 Task: Change  the formatting of the data to 'Which is Less than 10, 'In conditional formating, put the option 'Light Red Fill with Drak Red Text. 'add another formatting option Format As Table, insert the option 'Blue Table style Light 9 'In the sheet  Data Collection Templatebook
Action: Mouse moved to (63, 145)
Screenshot: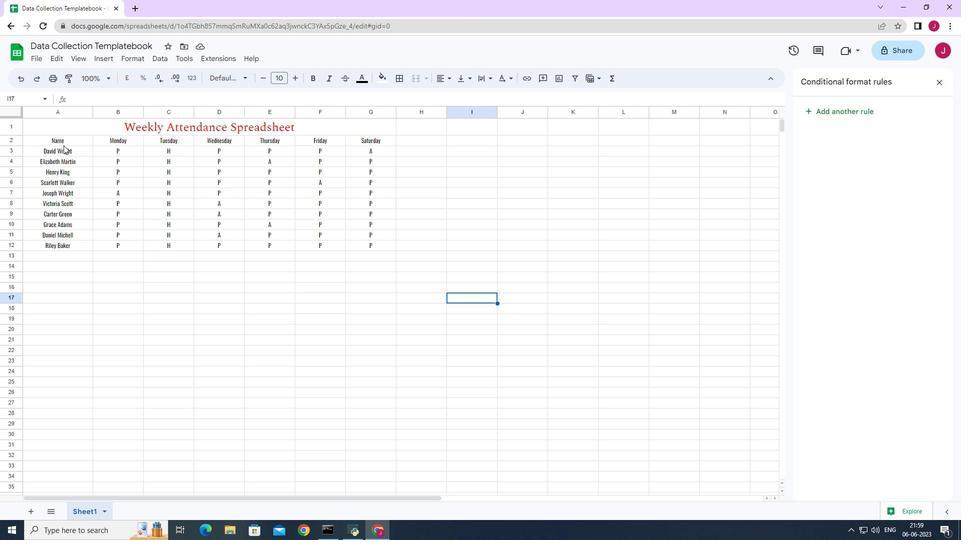 
Action: Mouse pressed left at (63, 145)
Screenshot: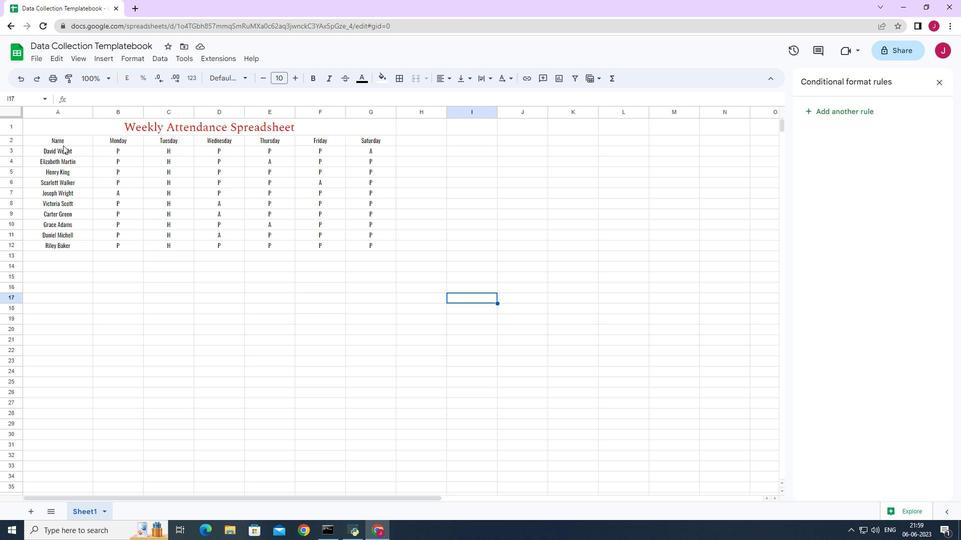 
Action: Mouse moved to (127, 56)
Screenshot: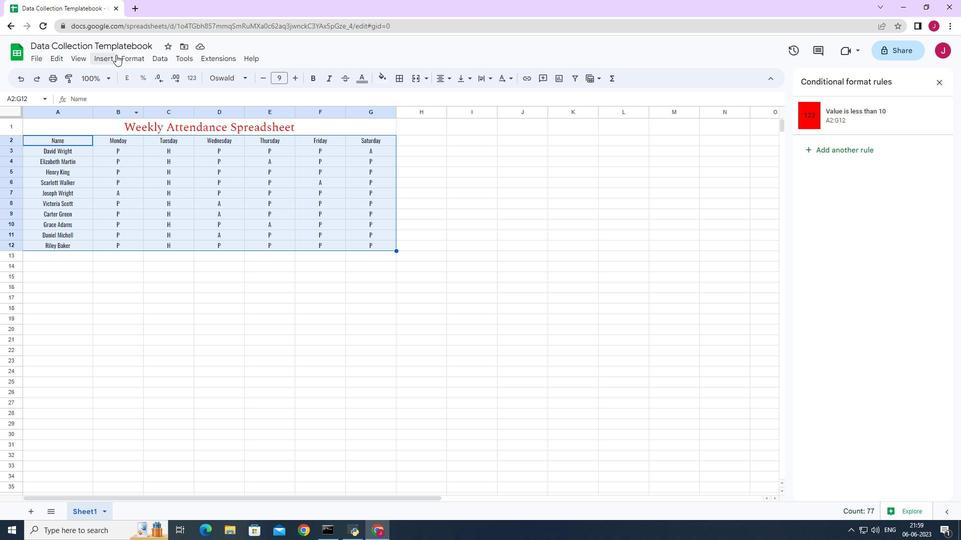 
Action: Mouse pressed left at (127, 56)
Screenshot: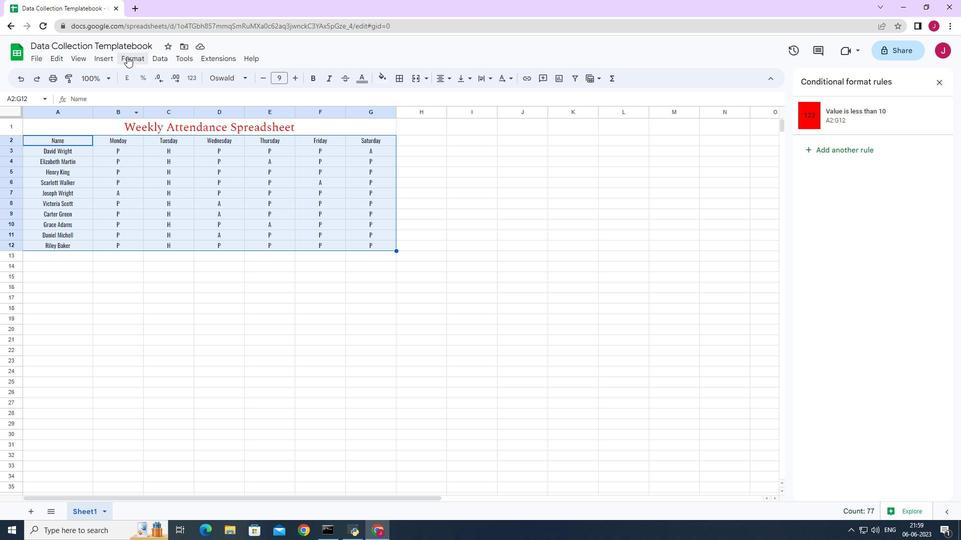 
Action: Mouse moved to (193, 224)
Screenshot: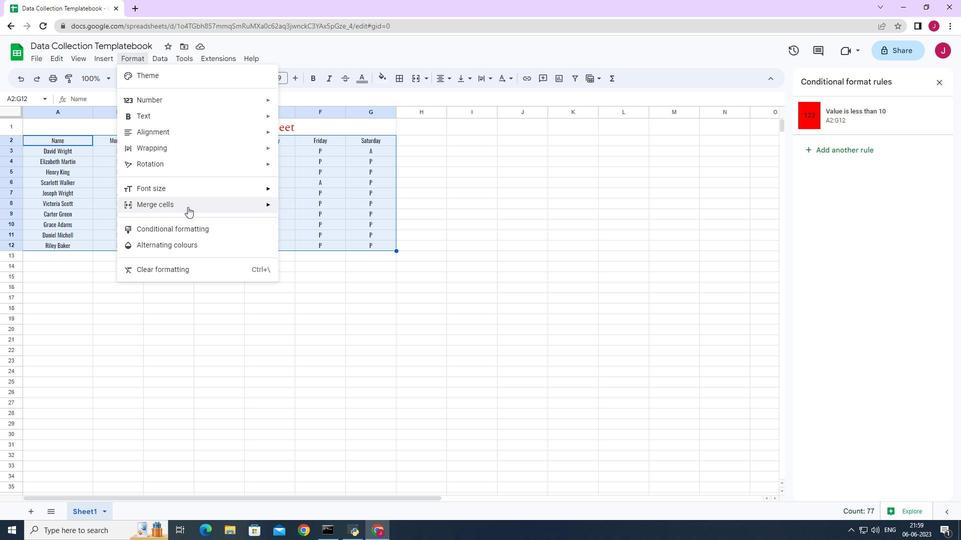 
Action: Mouse pressed left at (193, 224)
Screenshot: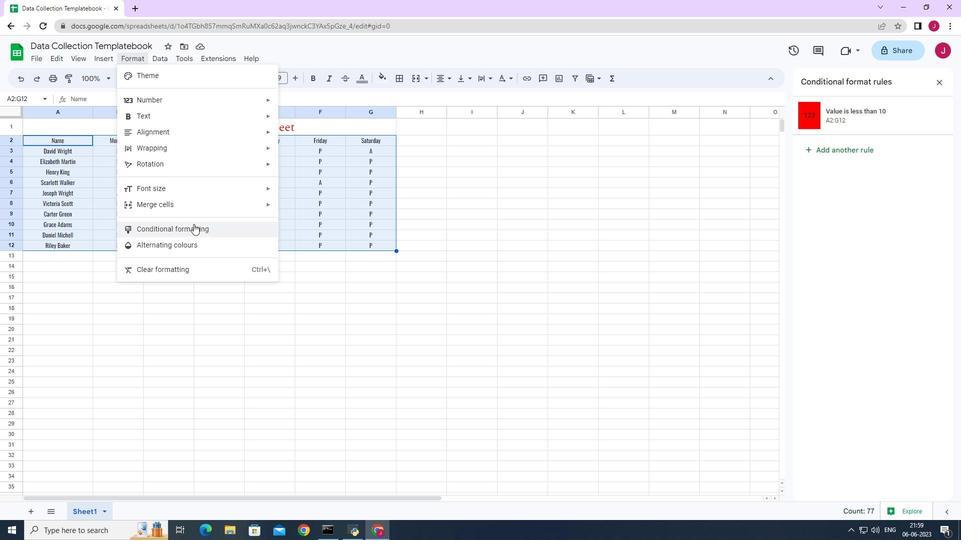 
Action: Mouse moved to (855, 151)
Screenshot: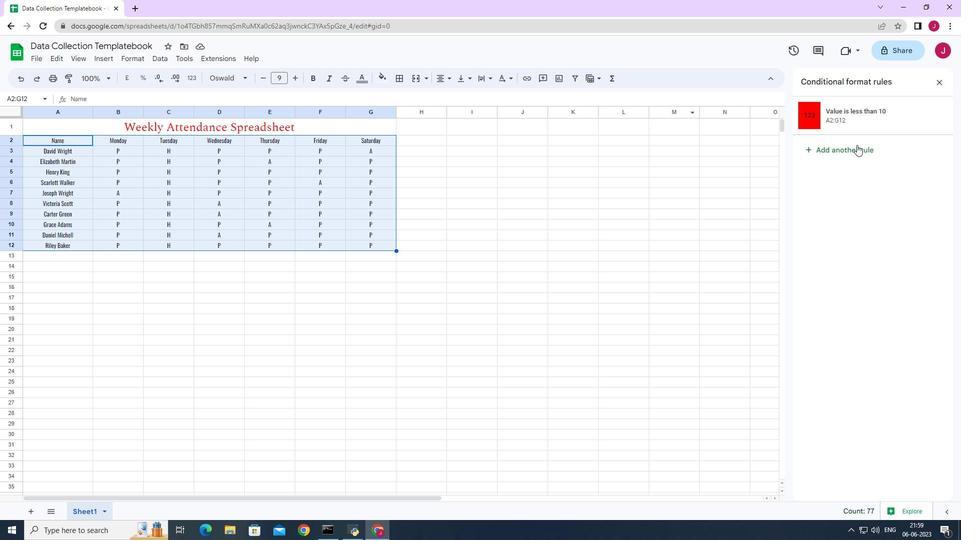 
Action: Mouse pressed left at (855, 151)
Screenshot: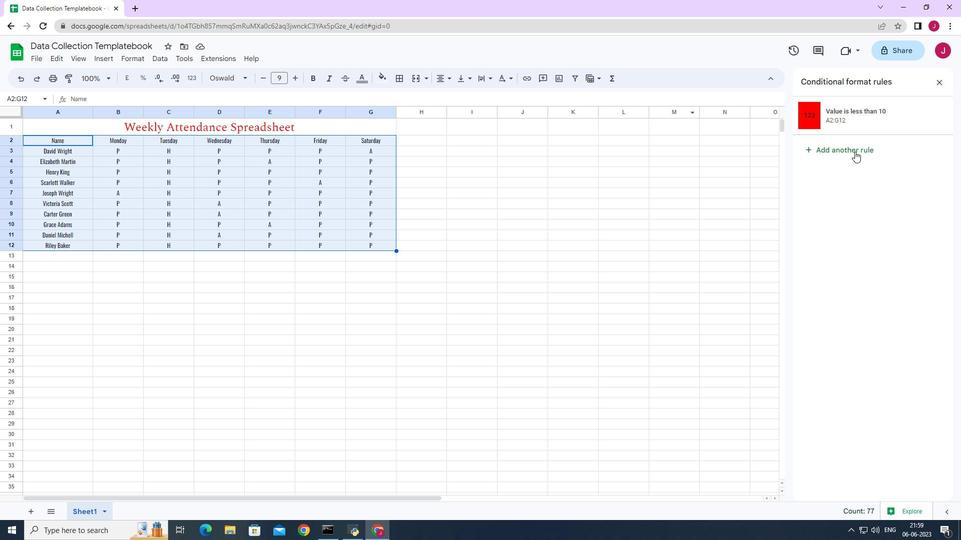 
Action: Mouse moved to (849, 210)
Screenshot: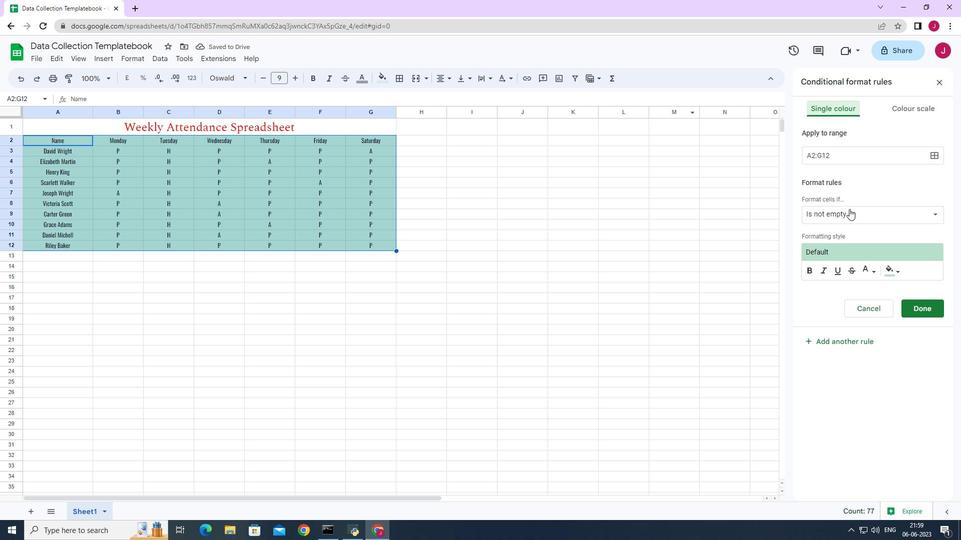 
Action: Mouse pressed left at (849, 210)
Screenshot: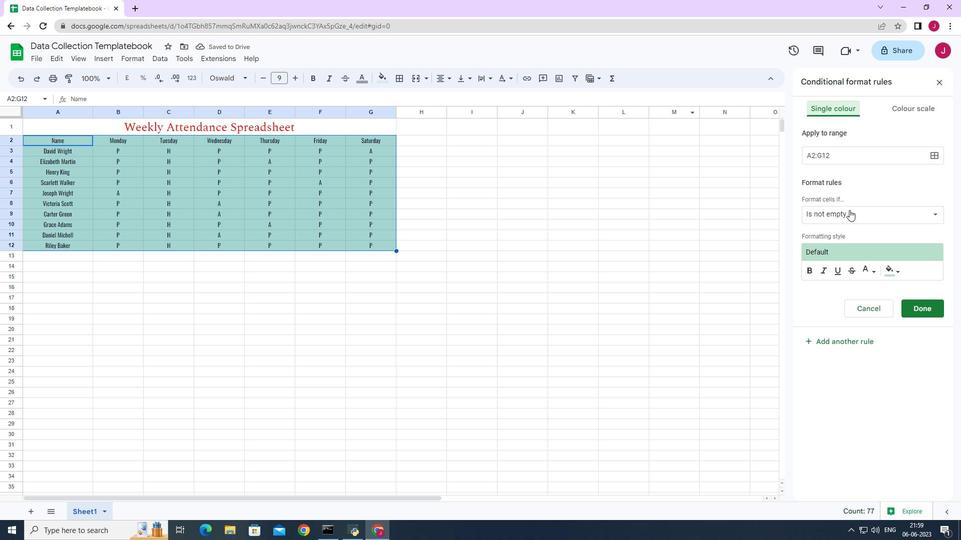 
Action: Mouse moved to (864, 413)
Screenshot: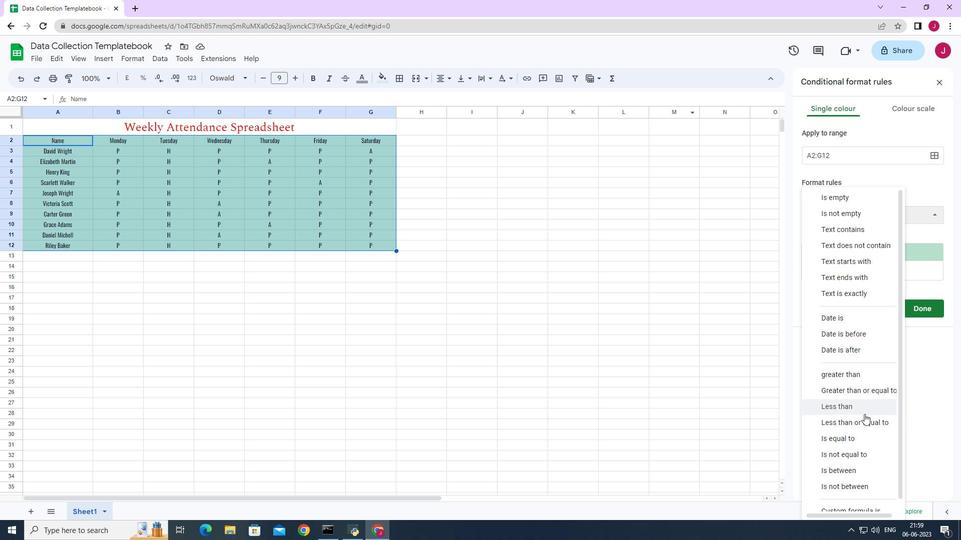 
Action: Mouse pressed left at (864, 413)
Screenshot: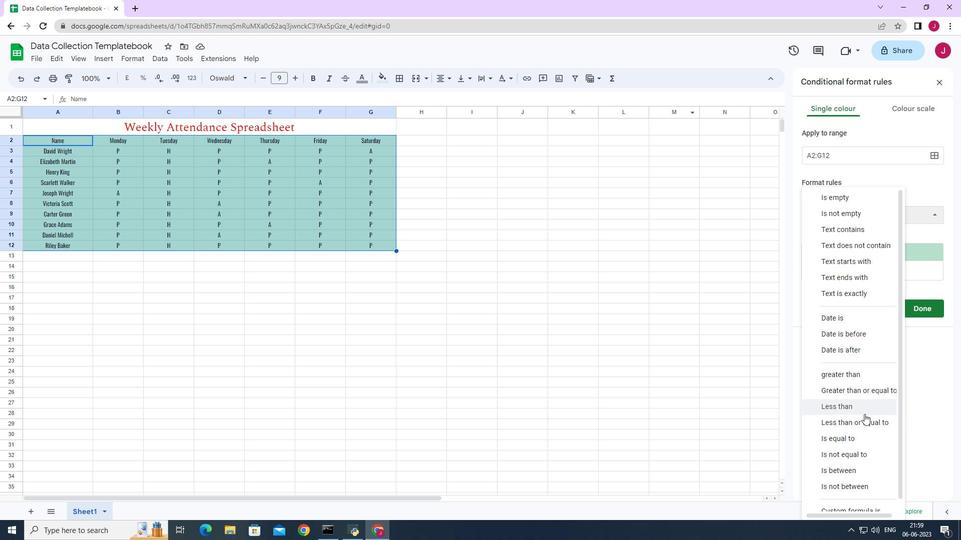 
Action: Mouse moved to (836, 238)
Screenshot: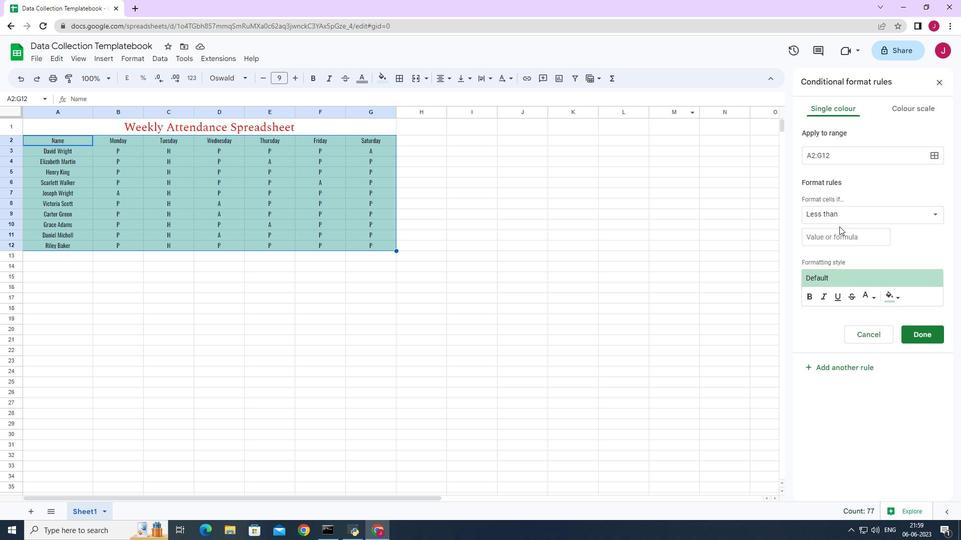 
Action: Mouse pressed left at (836, 238)
Screenshot: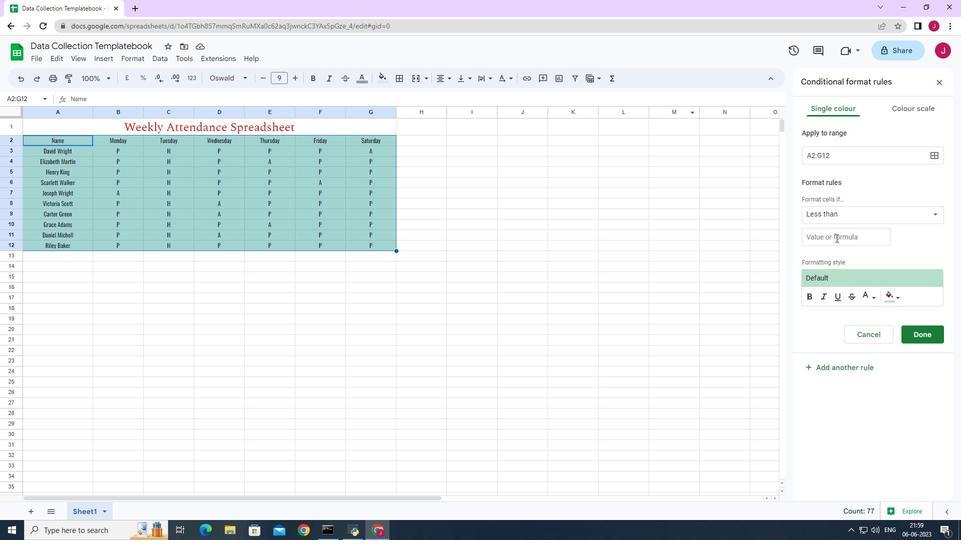 
Action: Key pressed 10
Screenshot: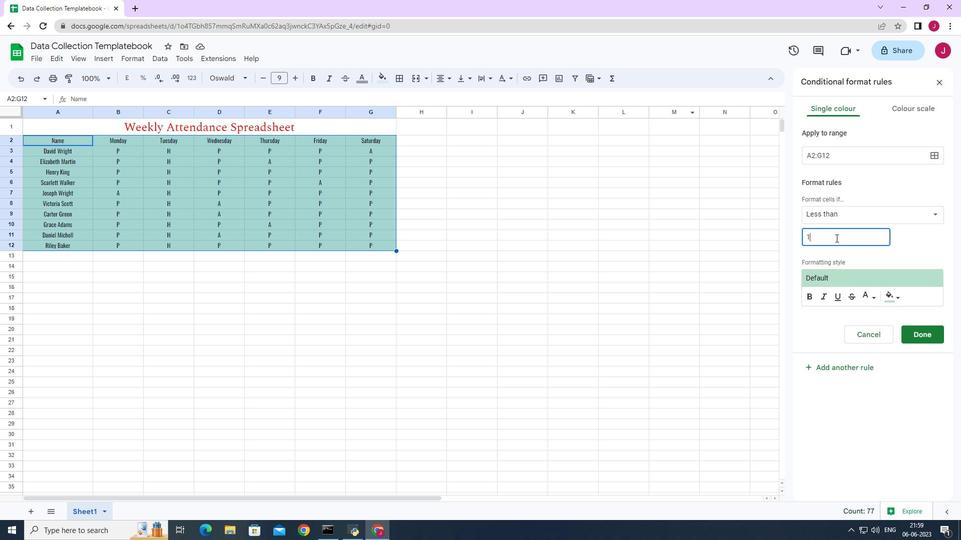 
Action: Mouse moved to (895, 297)
Screenshot: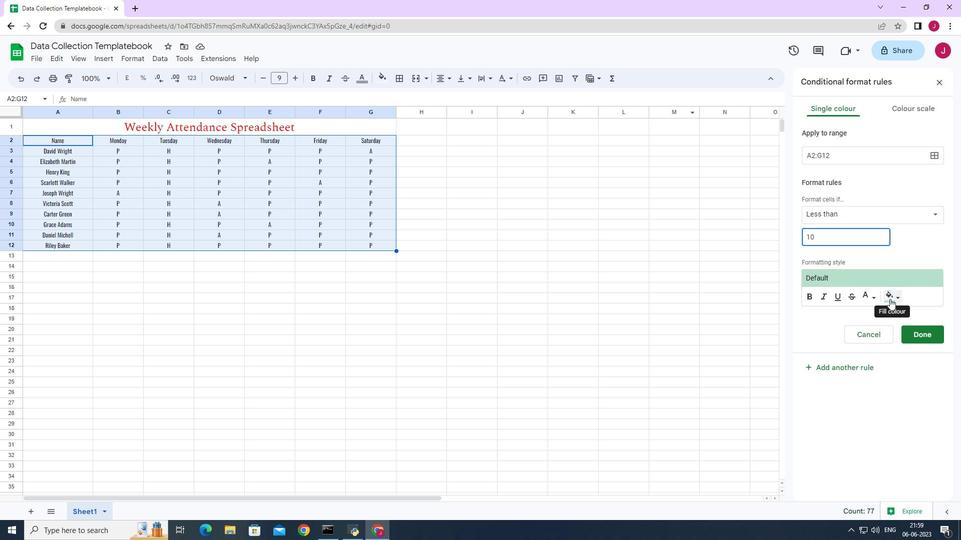 
Action: Mouse pressed left at (895, 297)
Screenshot: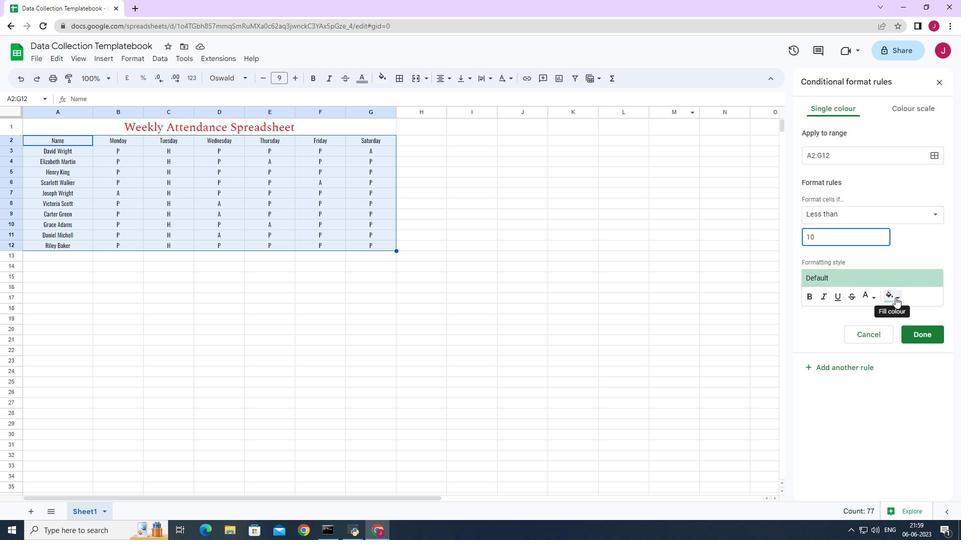 
Action: Mouse moved to (804, 343)
Screenshot: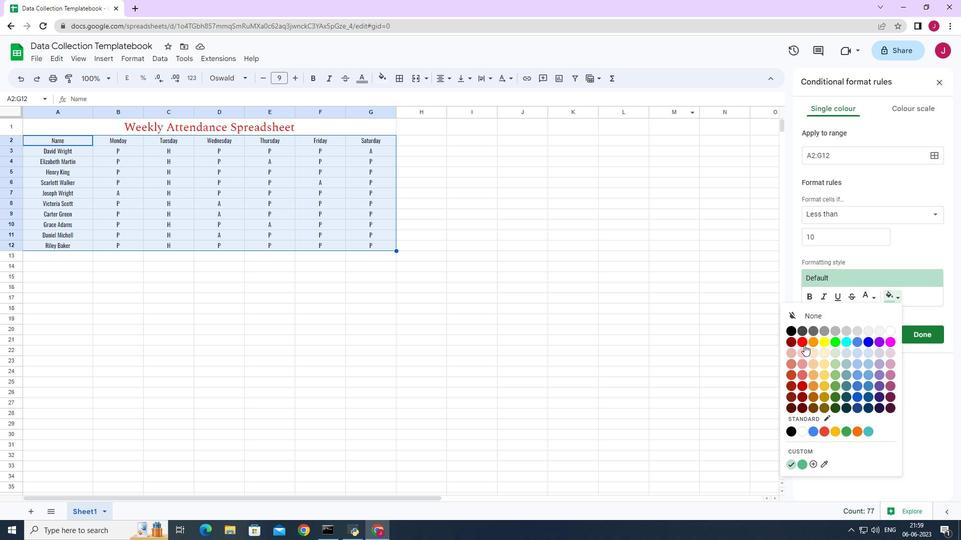 
Action: Mouse pressed left at (804, 343)
Screenshot: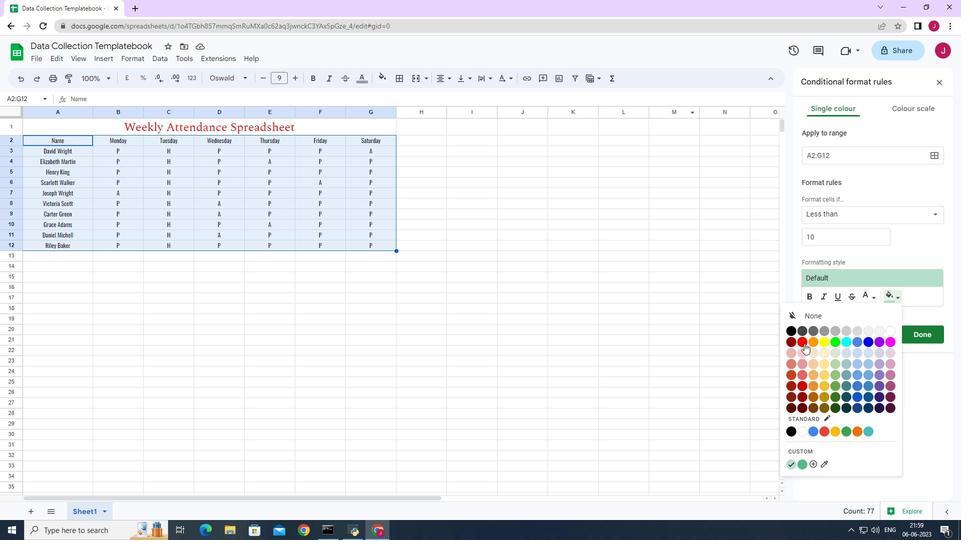 
Action: Mouse moved to (871, 296)
Screenshot: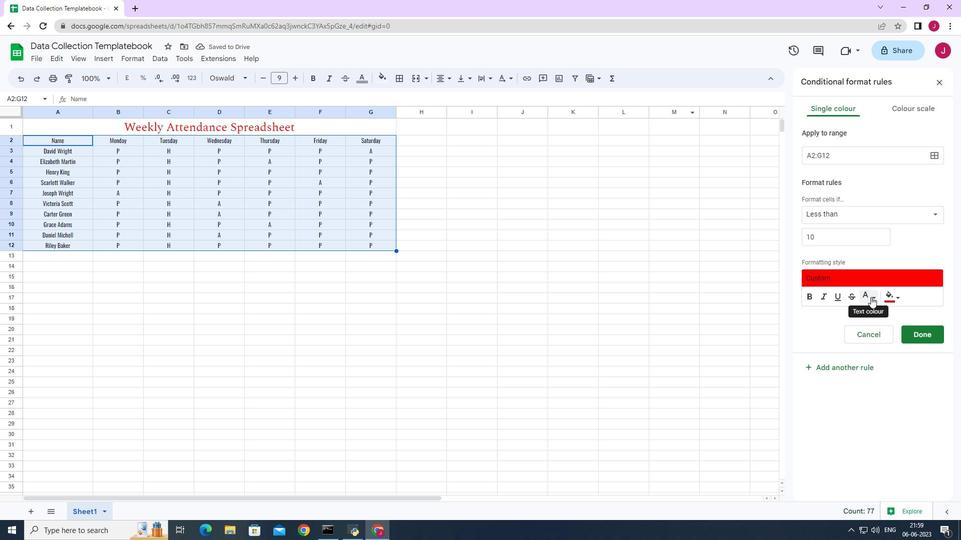 
Action: Mouse pressed left at (871, 296)
Screenshot: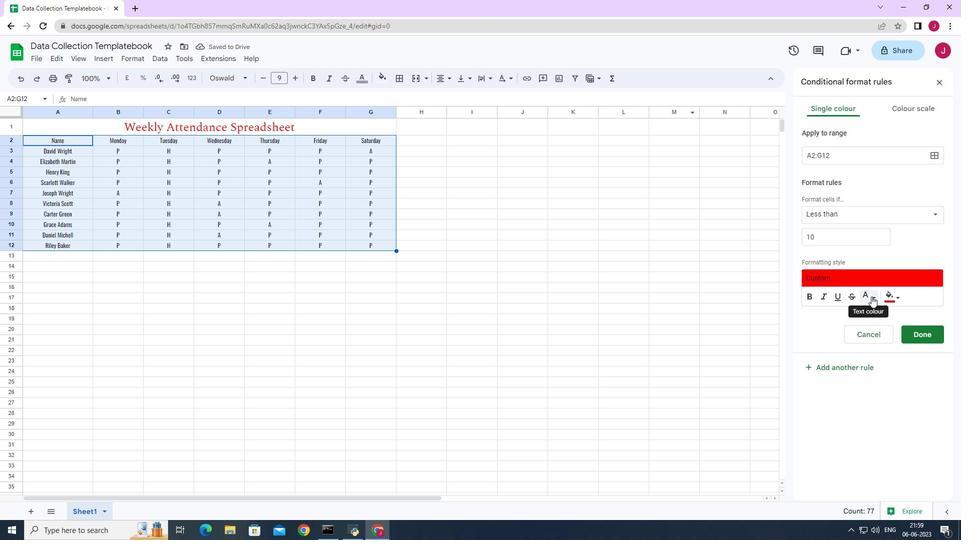 
Action: Mouse moved to (779, 383)
Screenshot: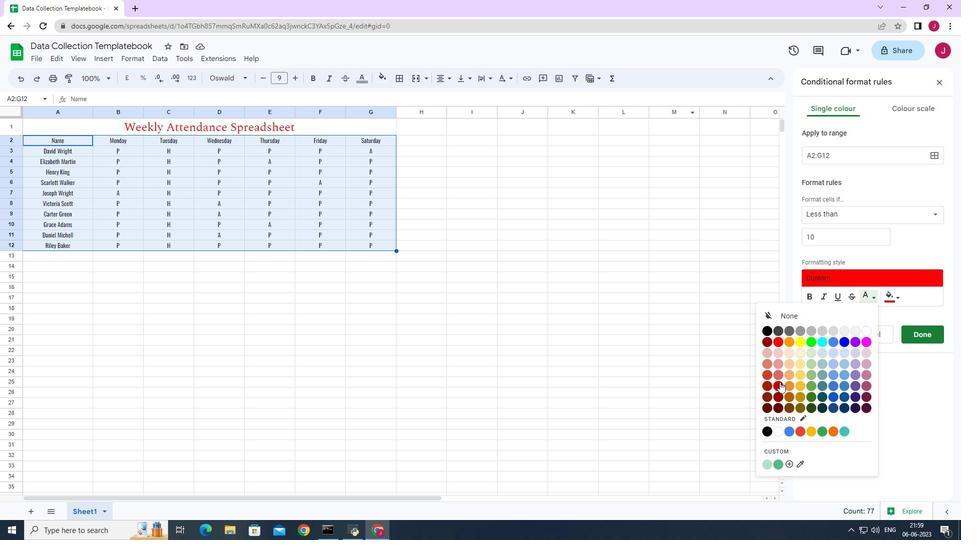 
Action: Mouse pressed left at (779, 383)
Screenshot: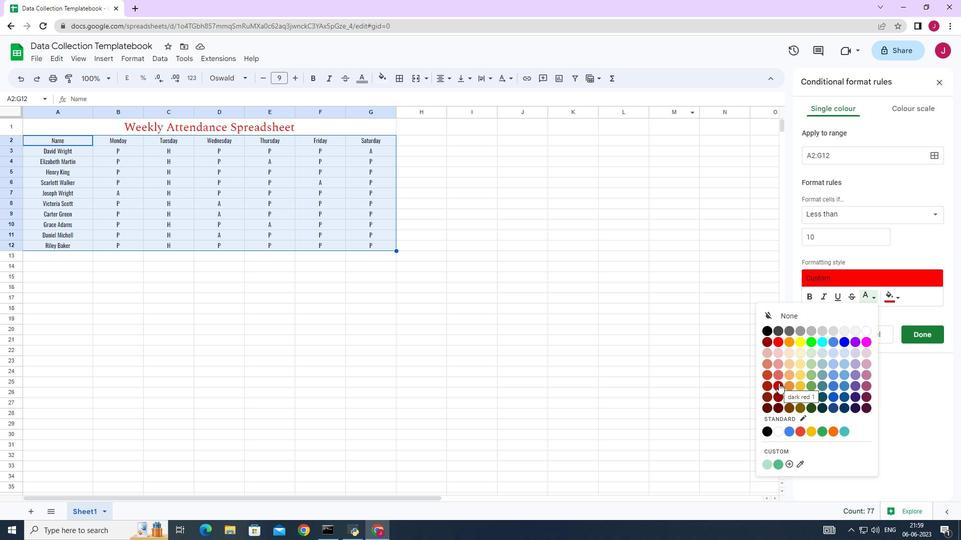 
Action: Mouse moved to (919, 337)
Screenshot: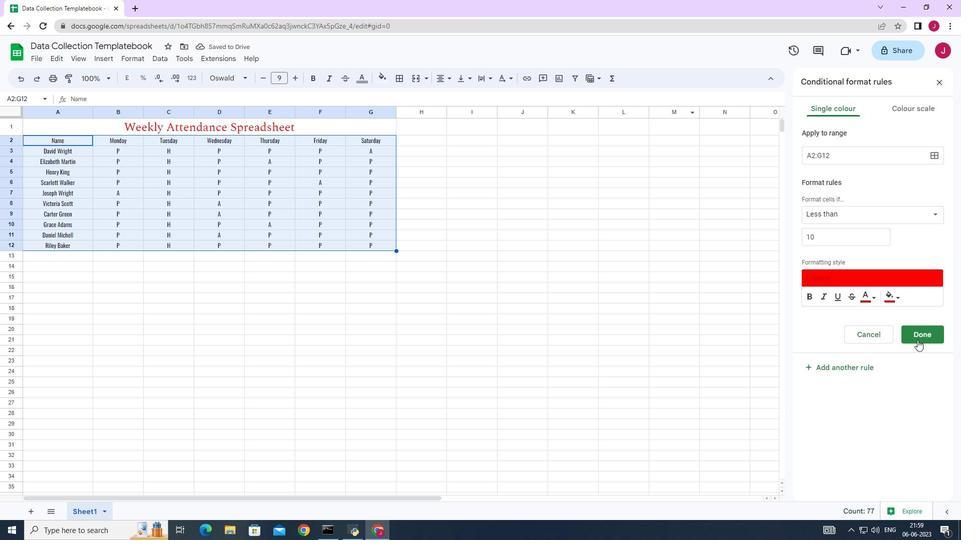 
Action: Mouse pressed left at (919, 337)
Screenshot: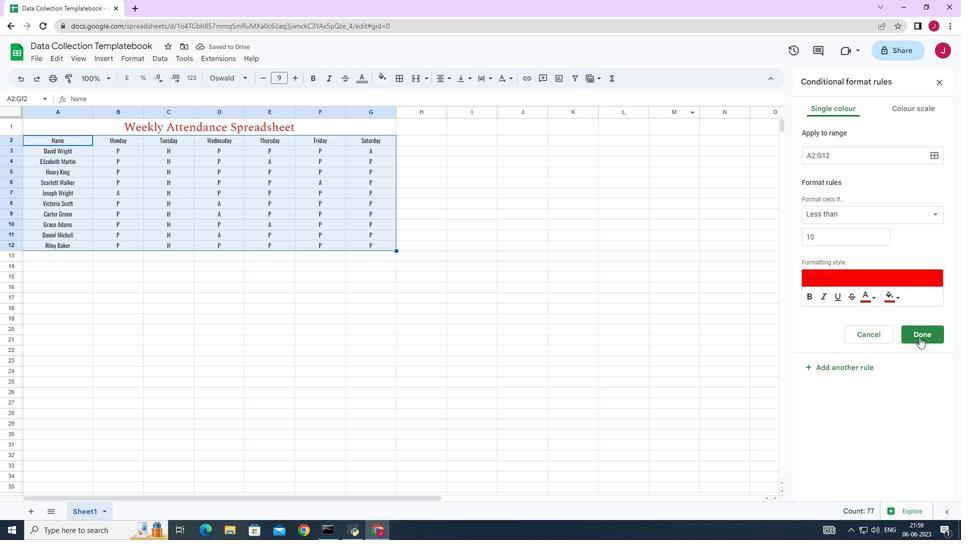 
Action: Mouse moved to (136, 61)
Screenshot: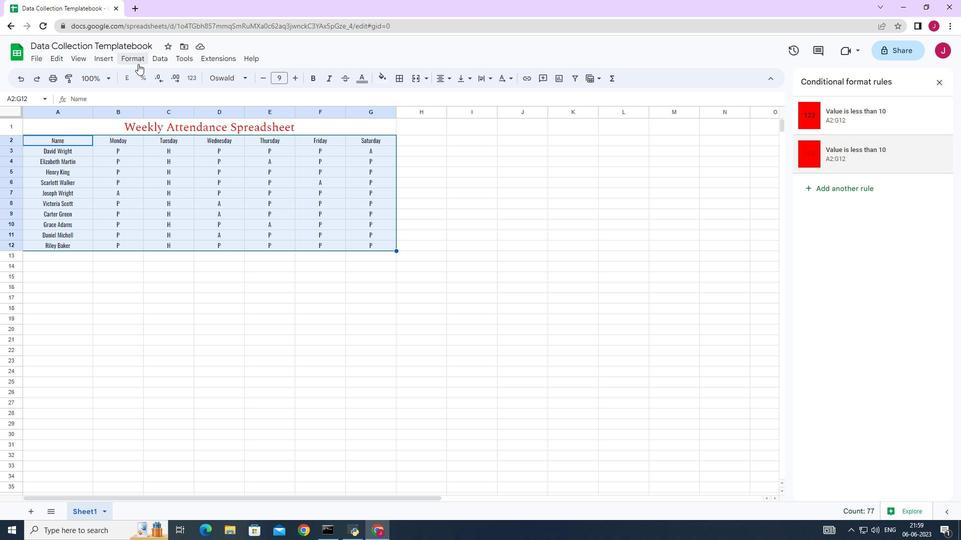 
Action: Mouse pressed left at (136, 61)
Screenshot: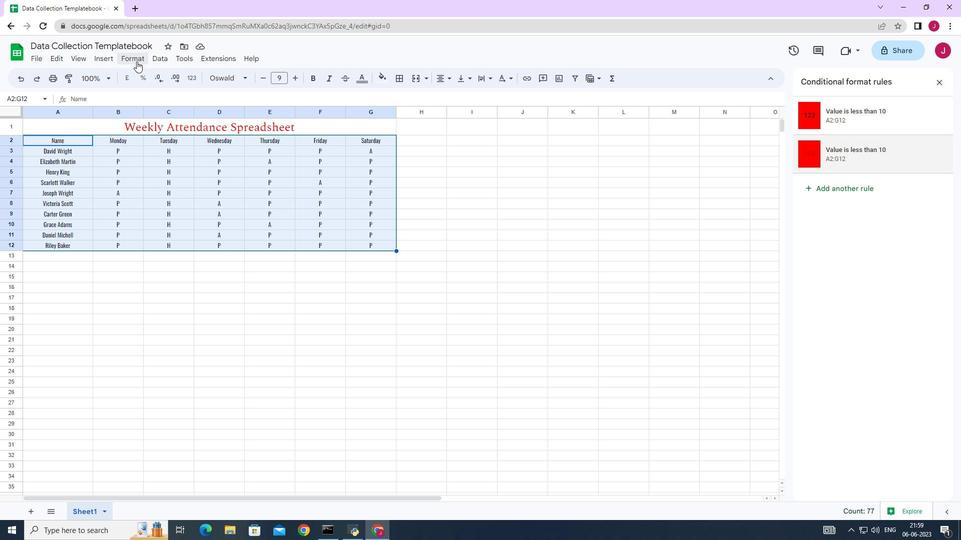 
Action: Mouse moved to (171, 240)
Screenshot: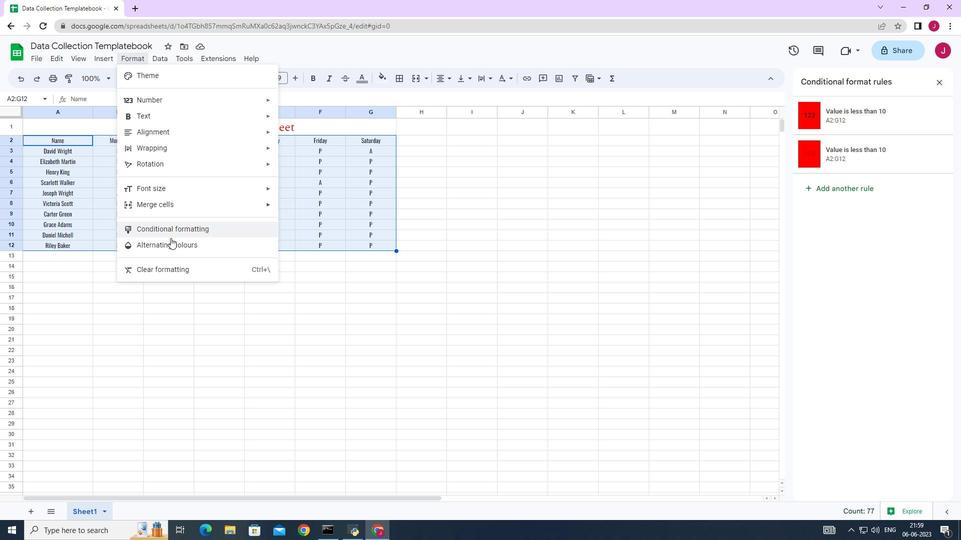 
Action: Mouse pressed left at (171, 240)
Screenshot: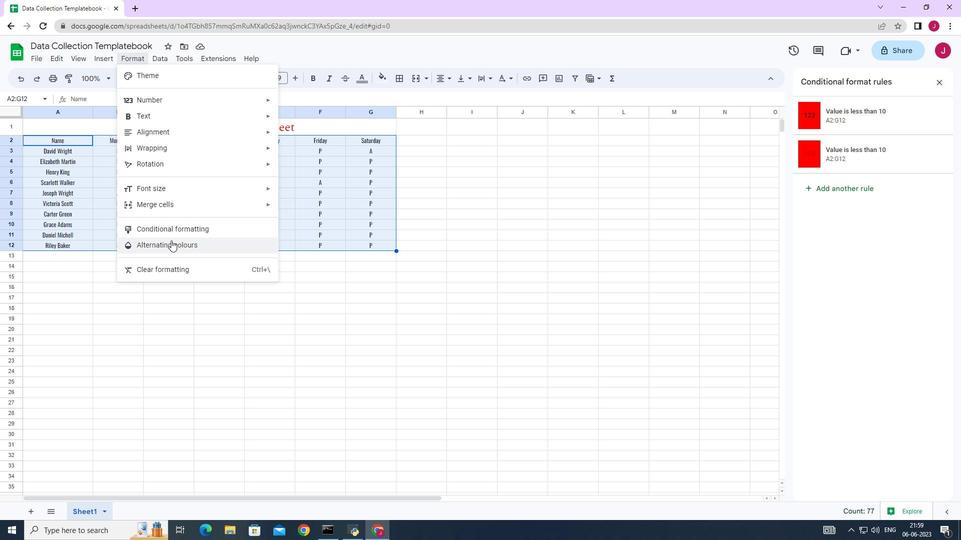 
Action: Mouse moved to (918, 202)
Screenshot: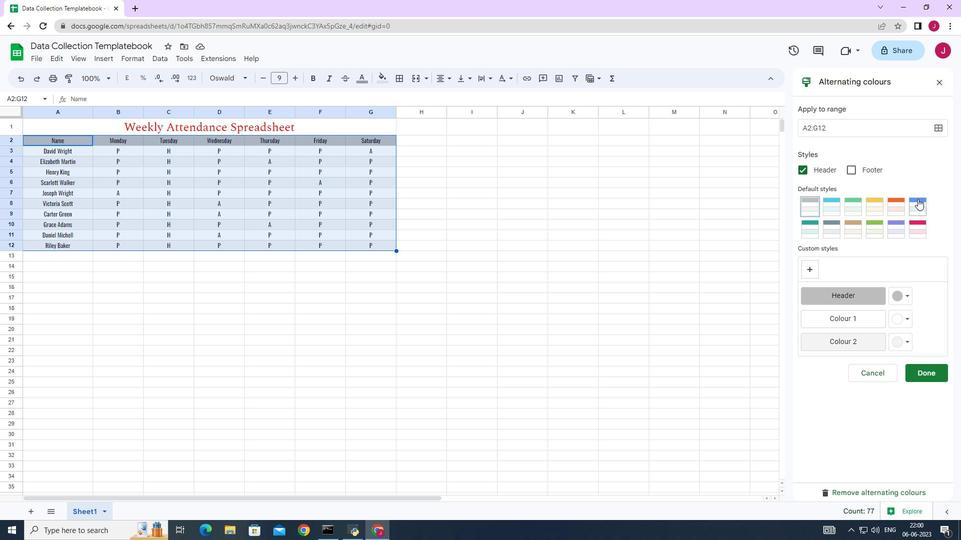 
Action: Mouse pressed left at (918, 202)
Screenshot: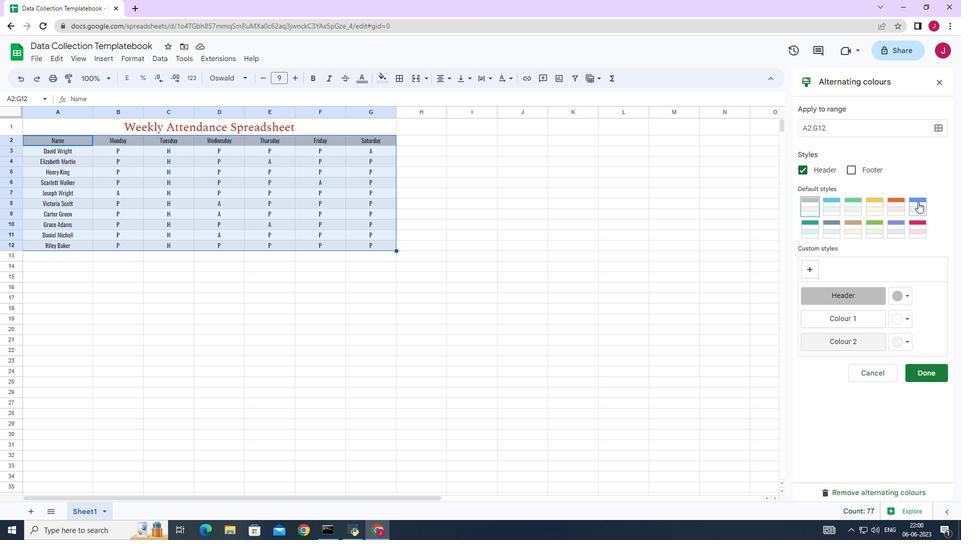 
Action: Mouse moved to (930, 370)
Screenshot: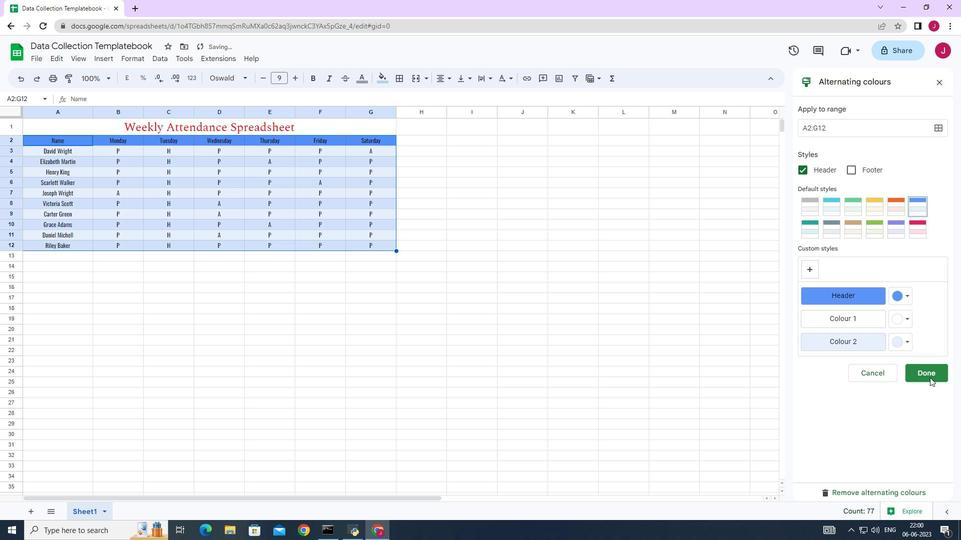 
Action: Mouse pressed left at (930, 370)
Screenshot: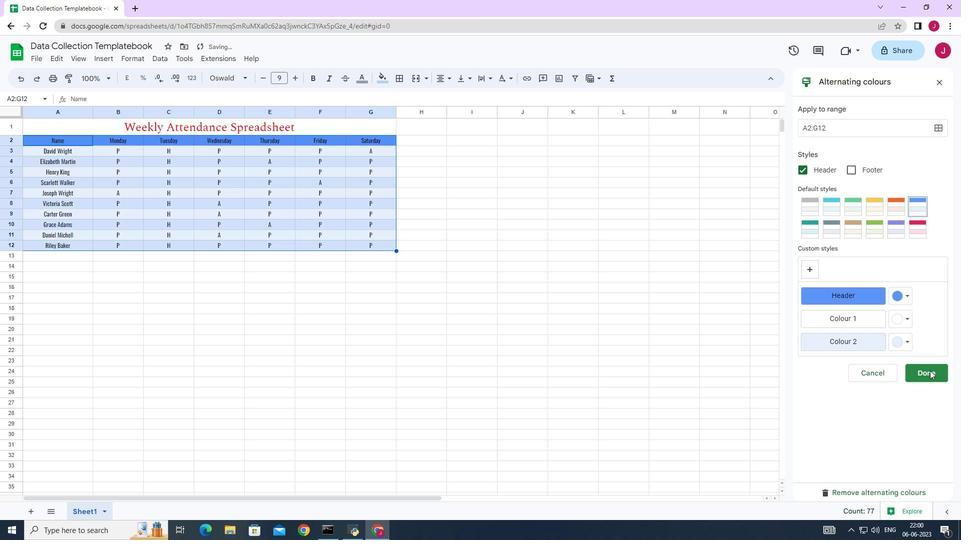 
Action: Mouse moved to (691, 266)
Screenshot: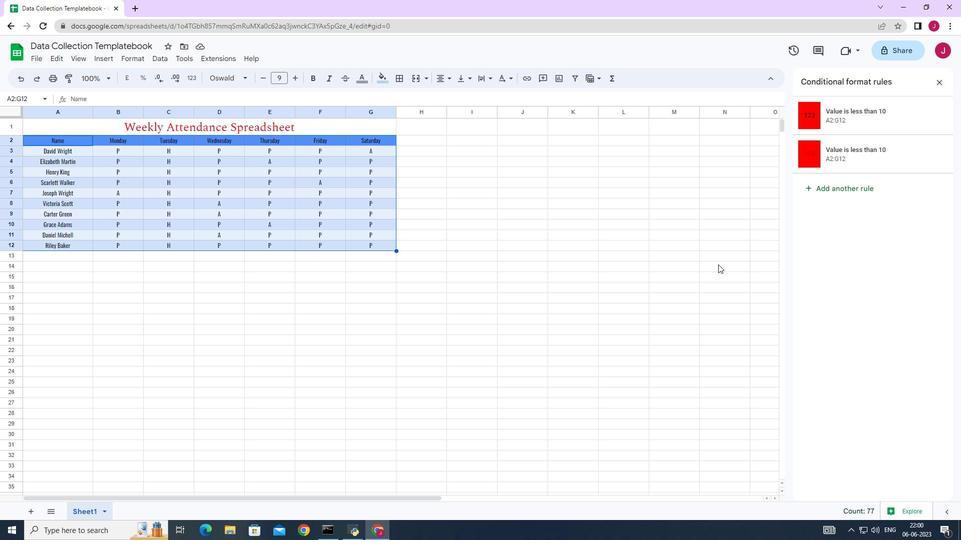 
Action: Mouse pressed left at (691, 266)
Screenshot: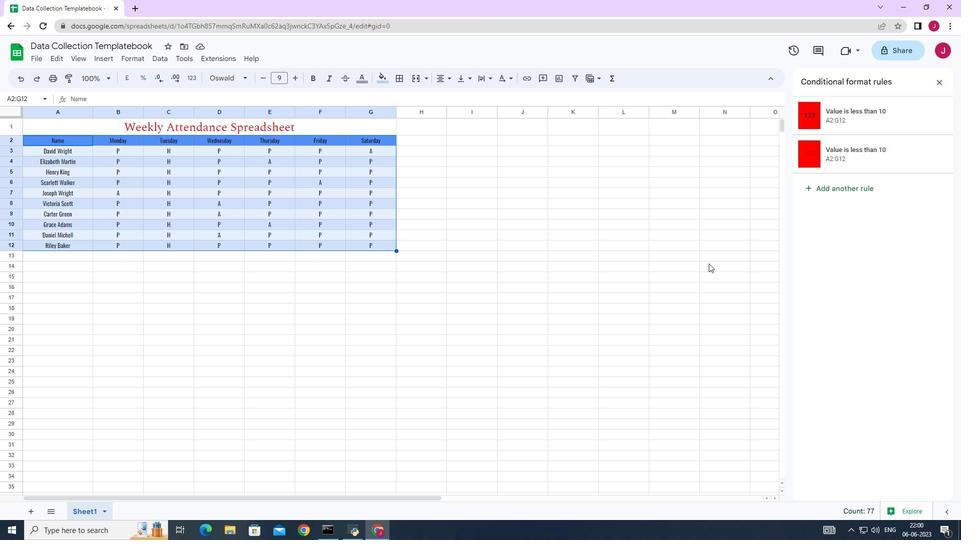 
Action: Mouse moved to (267, 309)
Screenshot: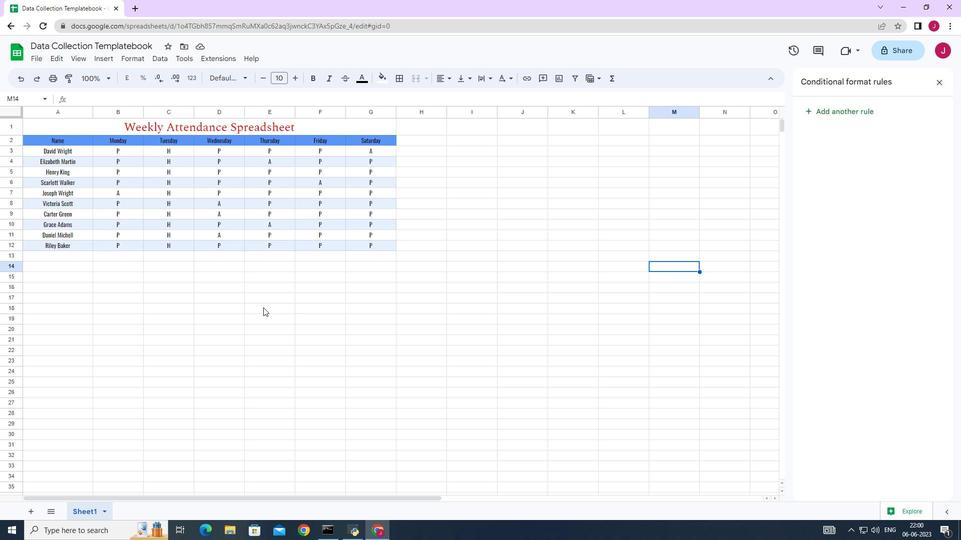 
Action: Key pressed ctrl+S
Screenshot: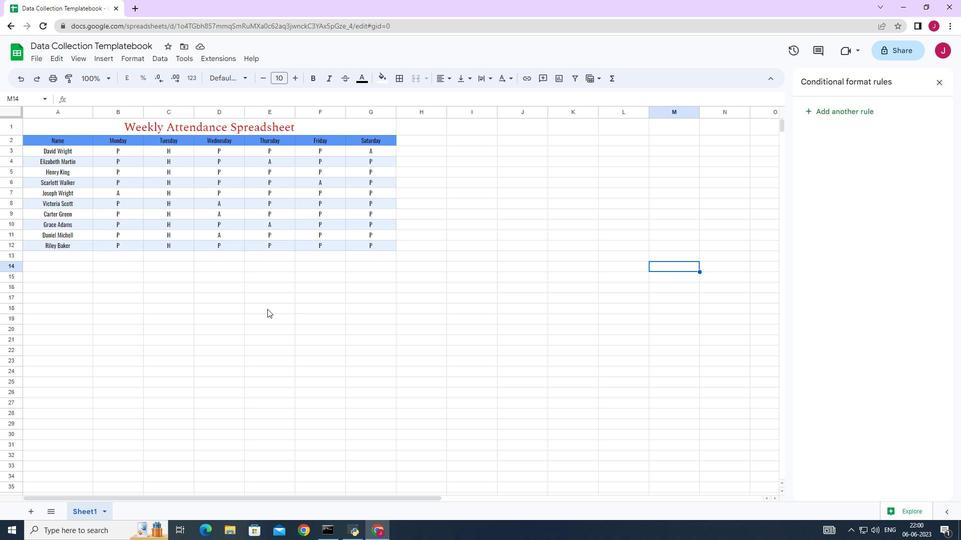 
Action: Mouse moved to (215, 359)
Screenshot: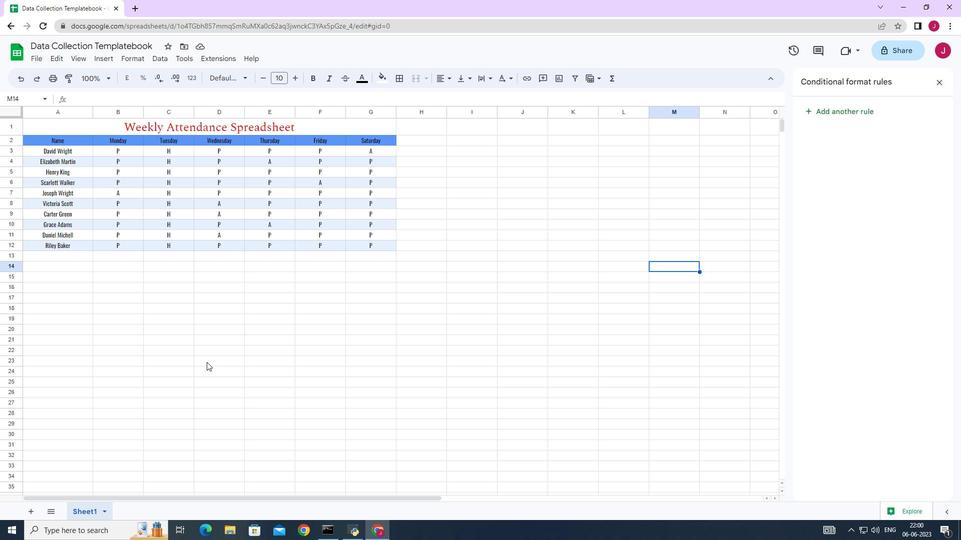 
